 Task: Filter the search records by people
Action: Mouse scrolled (240, 95) with delta (0, 0)
Screenshot: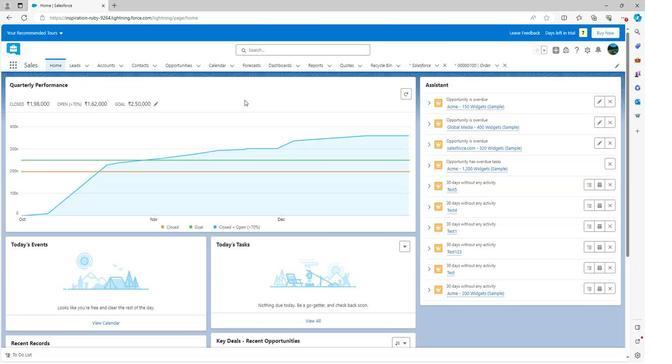
Action: Mouse scrolled (240, 95) with delta (0, 0)
Screenshot: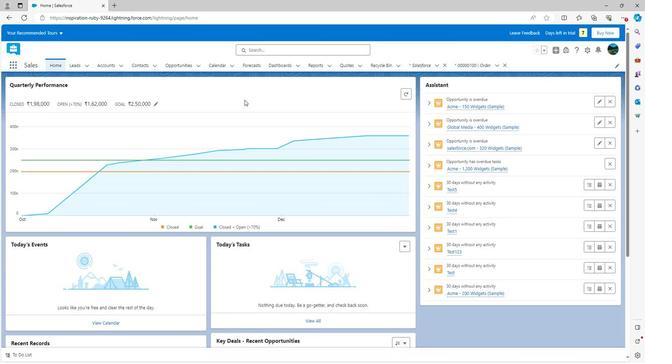 
Action: Mouse scrolled (240, 95) with delta (0, 0)
Screenshot: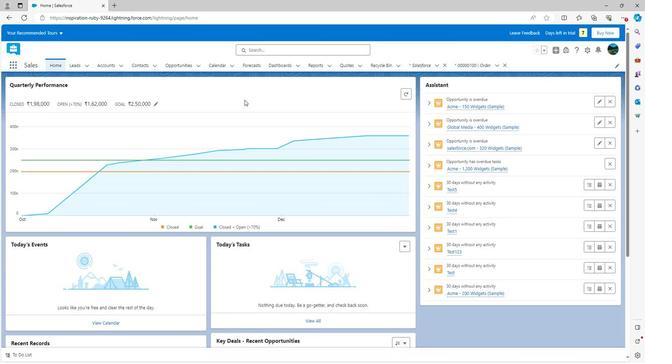 
Action: Mouse scrolled (240, 95) with delta (0, 0)
Screenshot: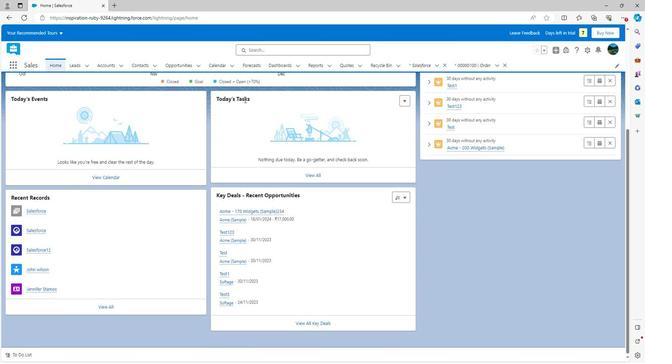 
Action: Mouse scrolled (240, 95) with delta (0, 0)
Screenshot: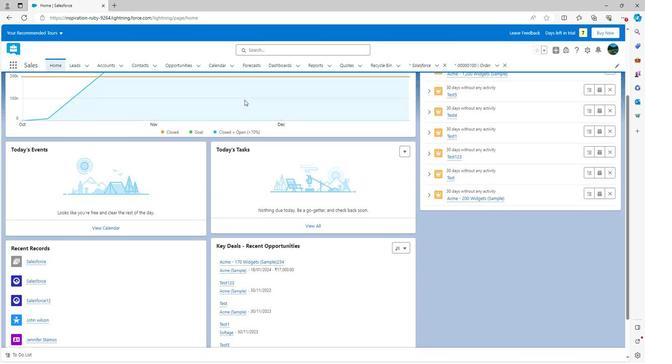 
Action: Mouse scrolled (240, 95) with delta (0, 0)
Screenshot: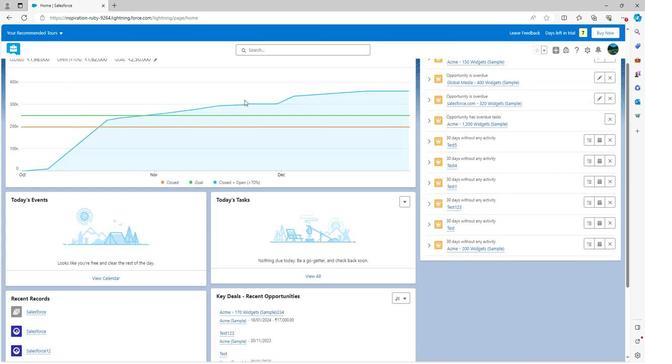 
Action: Mouse scrolled (240, 95) with delta (0, 0)
Screenshot: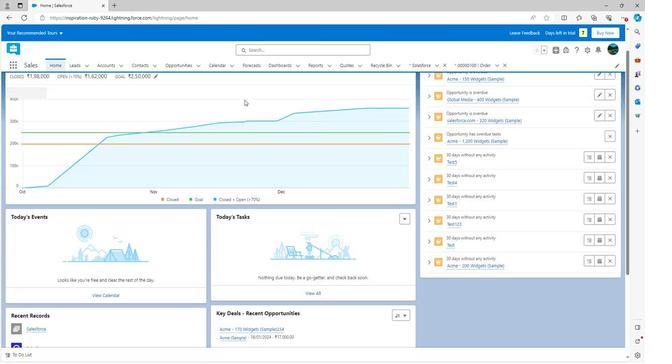 
Action: Mouse scrolled (240, 95) with delta (0, 0)
Screenshot: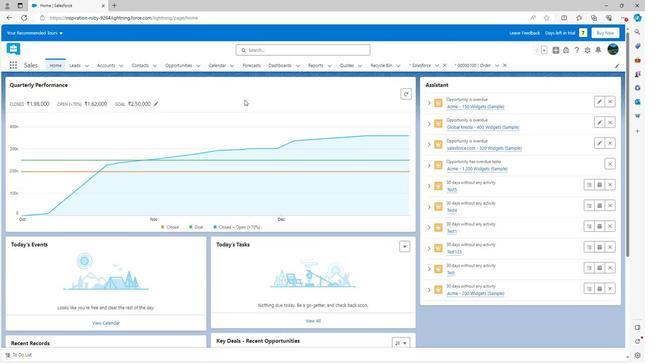
Action: Mouse moved to (260, 41)
Screenshot: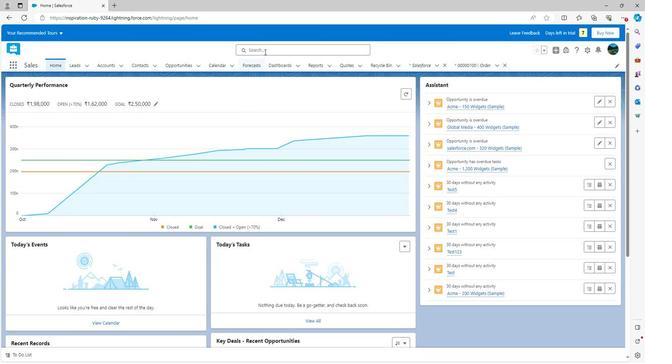 
Action: Mouse pressed left at (260, 41)
Screenshot: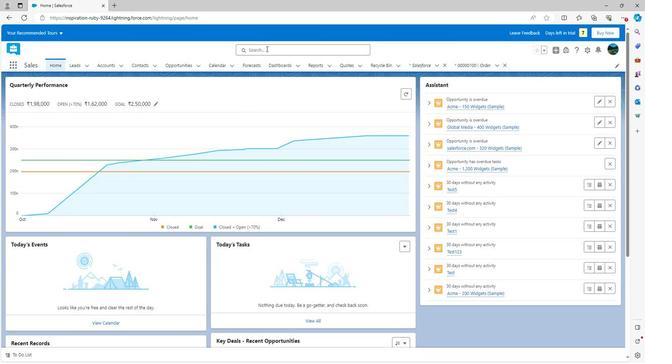 
Action: Mouse moved to (187, 46)
Screenshot: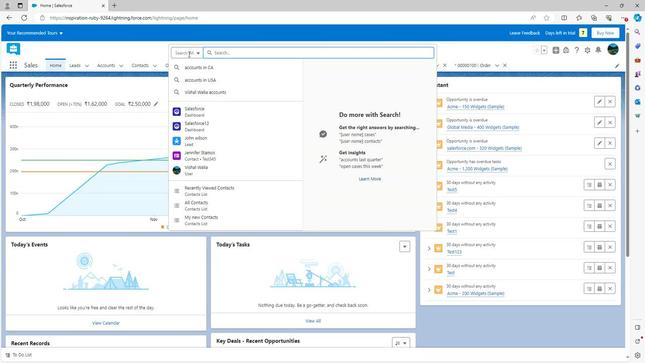 
Action: Mouse pressed left at (187, 46)
Screenshot: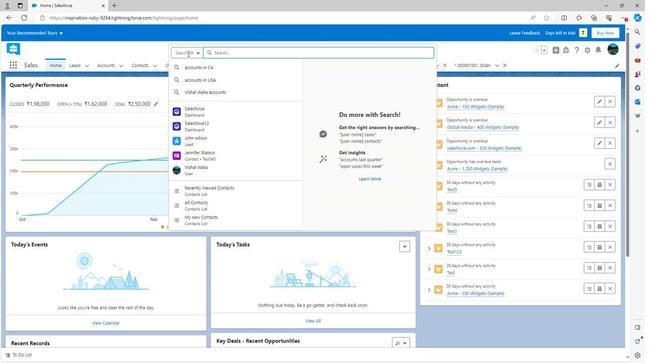 
Action: Mouse moved to (194, 162)
Screenshot: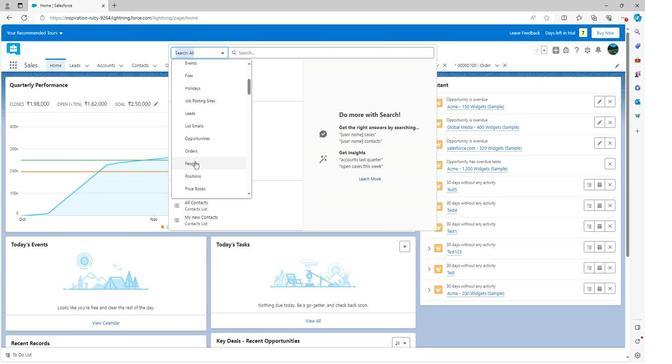 
Action: Mouse pressed left at (194, 162)
Screenshot: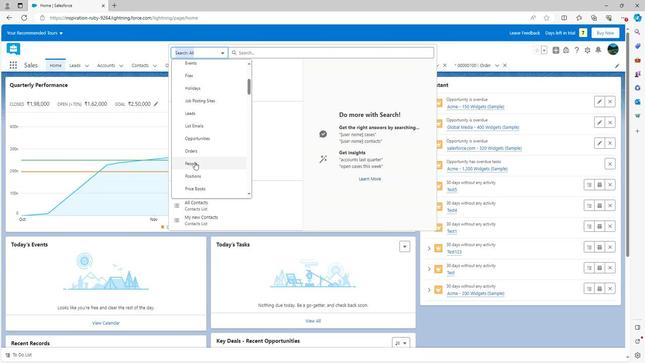
Action: Mouse moved to (194, 81)
Screenshot: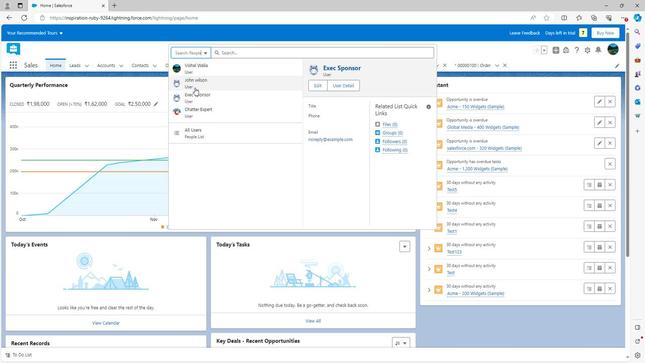 
Action: Mouse pressed left at (194, 81)
Screenshot: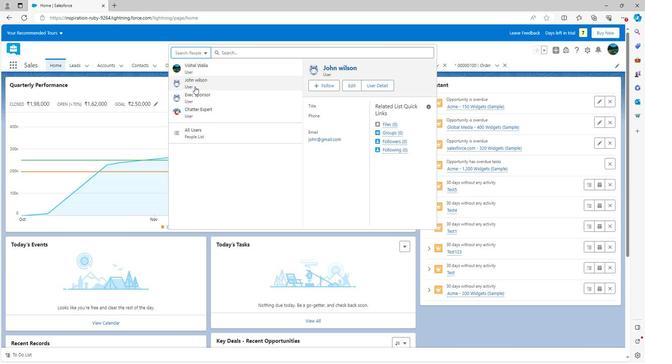 
Action: Mouse moved to (98, 206)
Screenshot: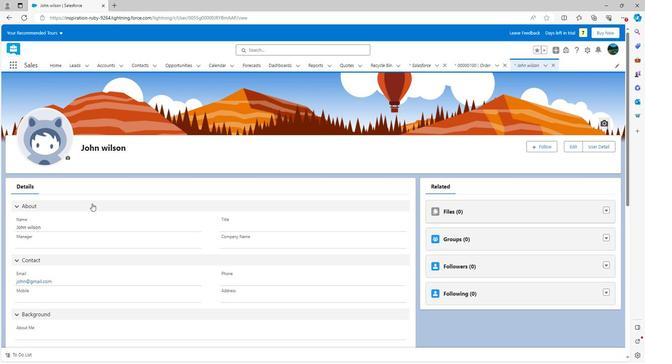 
Action: Mouse scrolled (98, 205) with delta (0, 0)
Screenshot: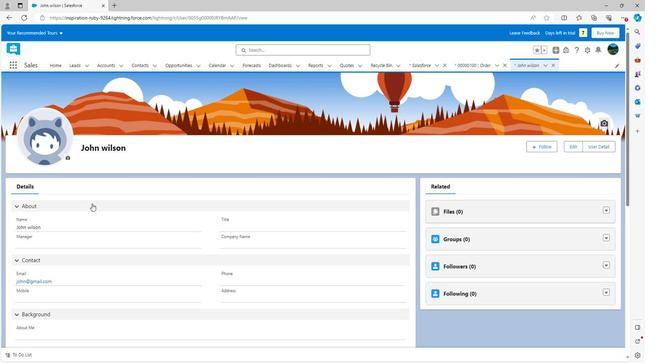 
Action: Mouse moved to (524, 56)
Screenshot: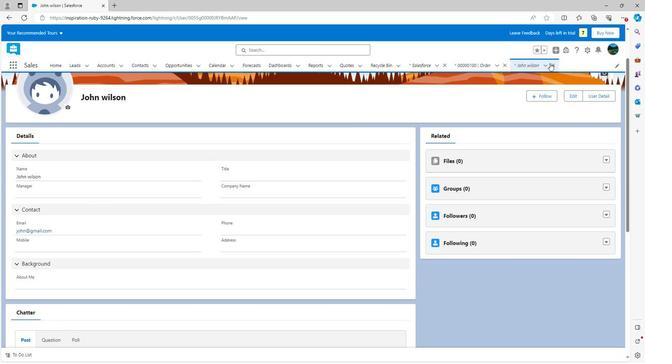 
Action: Mouse pressed left at (524, 56)
Screenshot: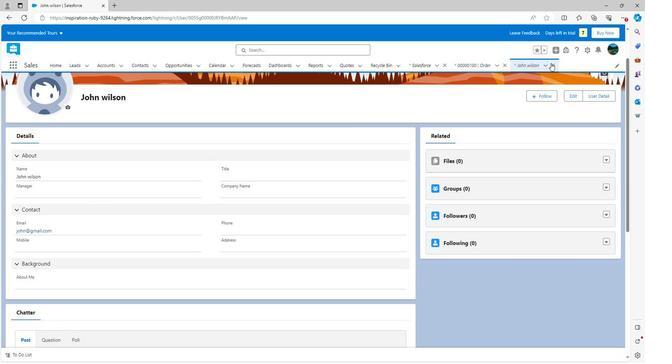 
Action: Mouse moved to (259, 39)
Screenshot: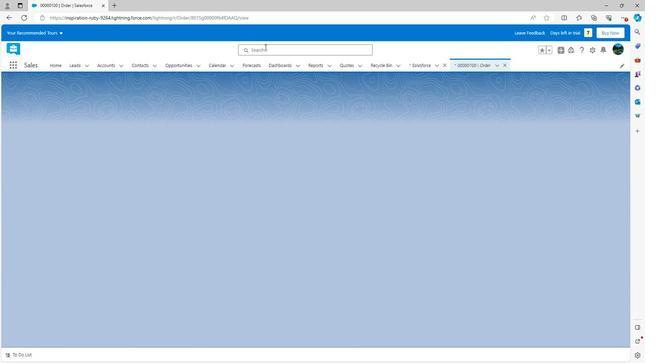 
Action: Mouse pressed left at (259, 39)
Screenshot: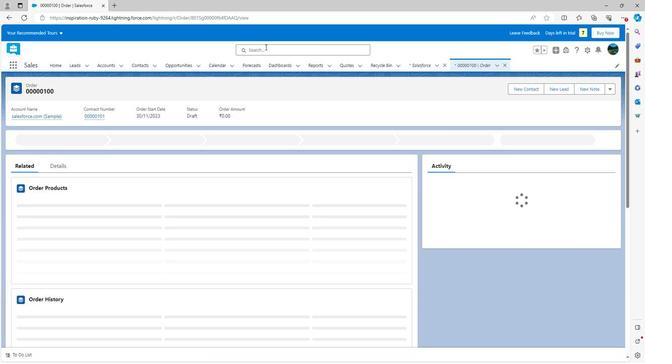 
Action: Mouse moved to (191, 44)
Screenshot: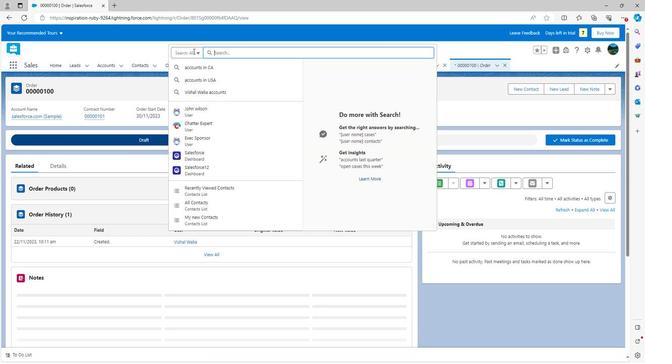 
Action: Mouse pressed left at (191, 44)
Screenshot: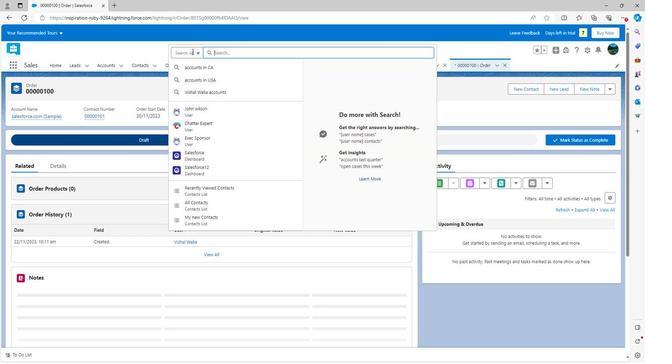 
Action: Mouse moved to (200, 134)
Screenshot: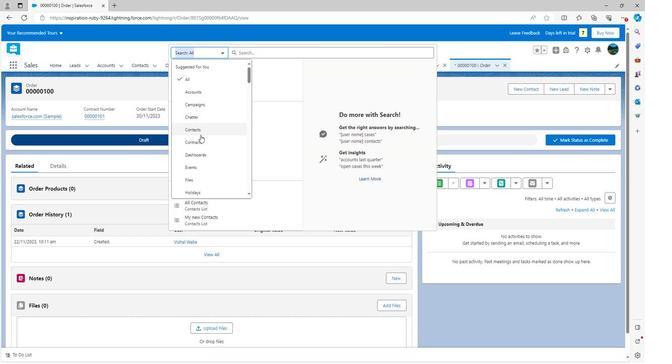 
Action: Mouse scrolled (200, 133) with delta (0, 0)
Screenshot: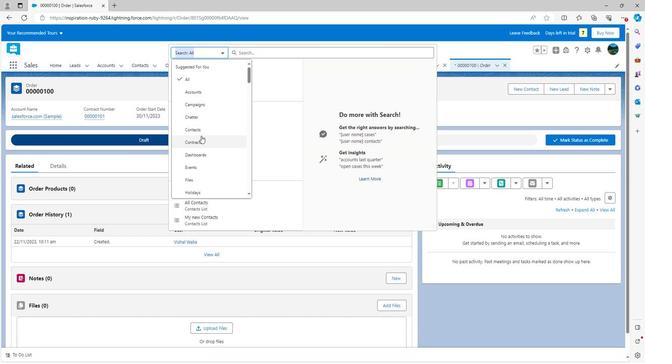 
Action: Mouse moved to (200, 134)
Screenshot: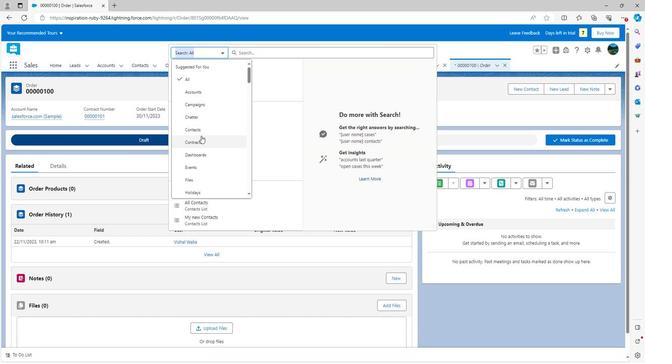 
Action: Mouse scrolled (200, 133) with delta (0, 0)
Screenshot: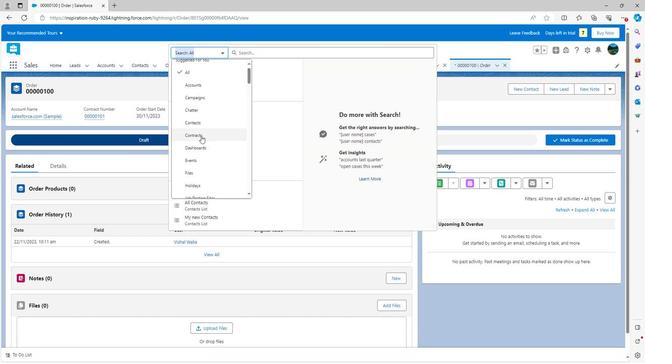 
Action: Mouse scrolled (200, 133) with delta (0, 0)
Screenshot: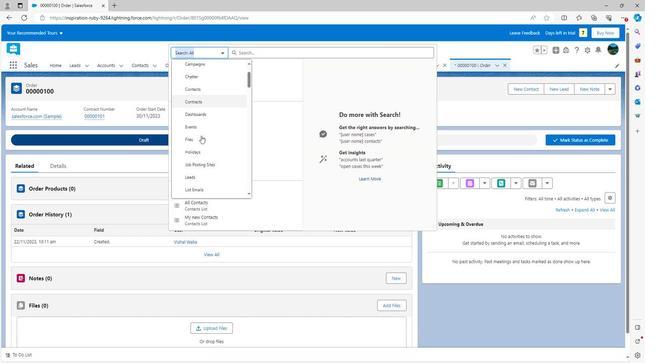 
Action: Mouse scrolled (200, 133) with delta (0, 0)
Screenshot: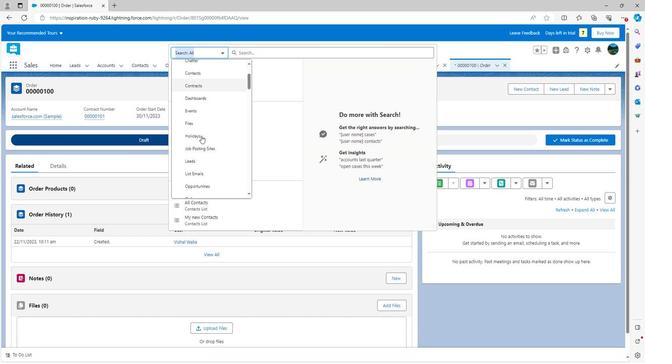 
Action: Mouse scrolled (200, 133) with delta (0, 0)
Screenshot: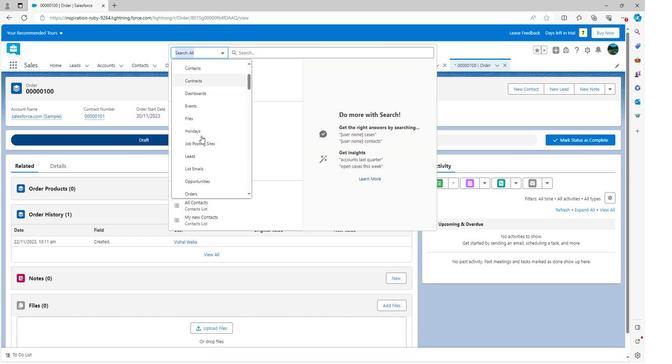 
Action: Mouse scrolled (200, 133) with delta (0, 0)
Screenshot: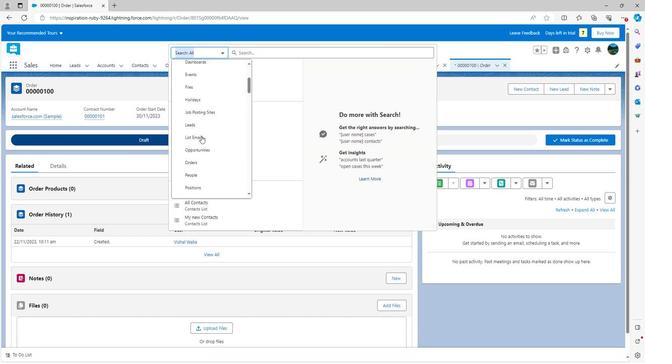
Action: Mouse moved to (196, 141)
Screenshot: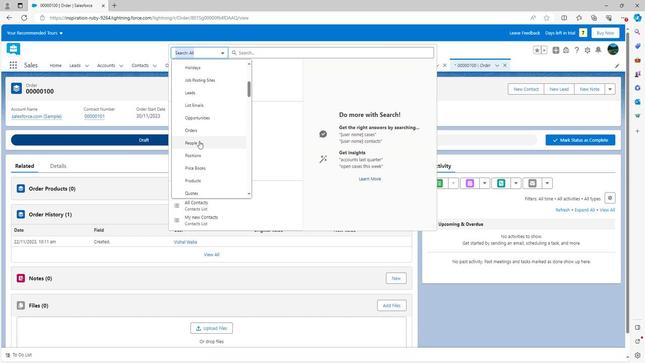 
Action: Mouse pressed left at (196, 141)
Screenshot: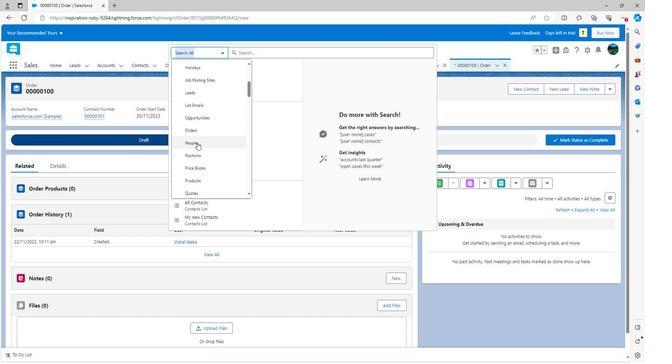 
Action: Mouse moved to (193, 126)
Screenshot: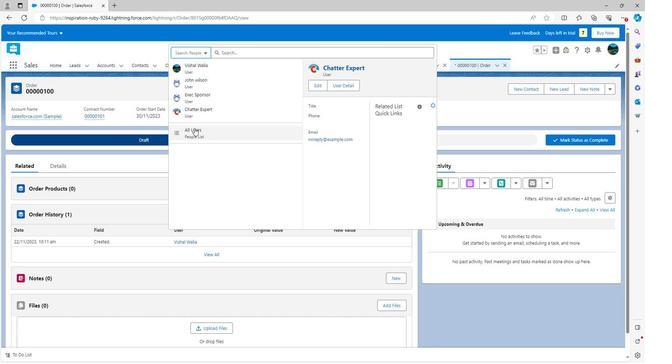 
